 Task: Create a due date automation trigger when advanced on, on the wednesday before a card is due add basic assigned only to member @aryan at 11:00 AM.
Action: Mouse moved to (736, 253)
Screenshot: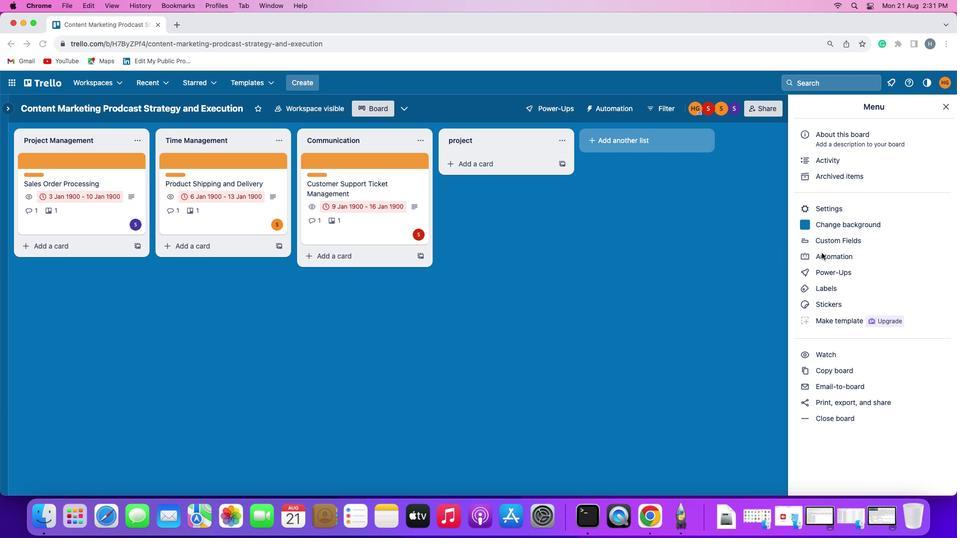 
Action: Mouse pressed left at (736, 253)
Screenshot: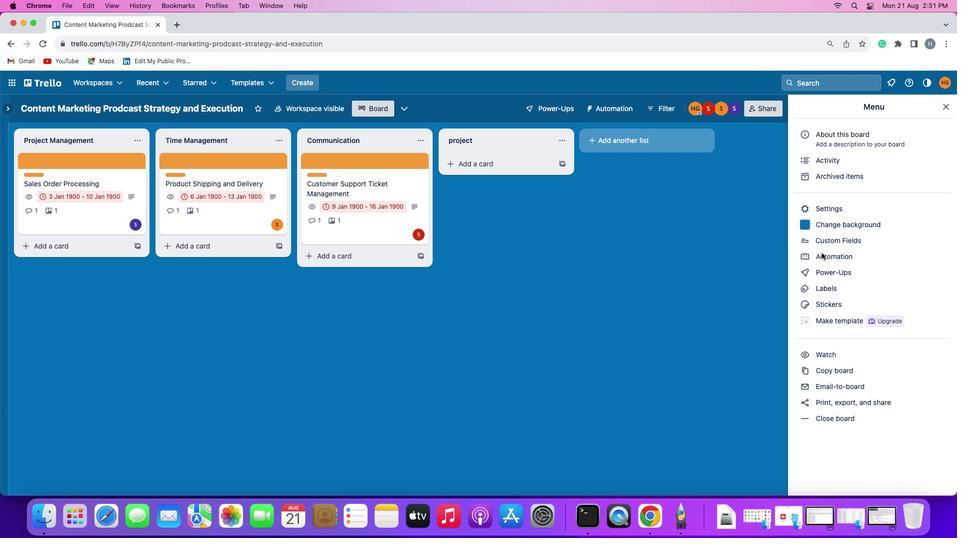 
Action: Mouse pressed left at (736, 253)
Screenshot: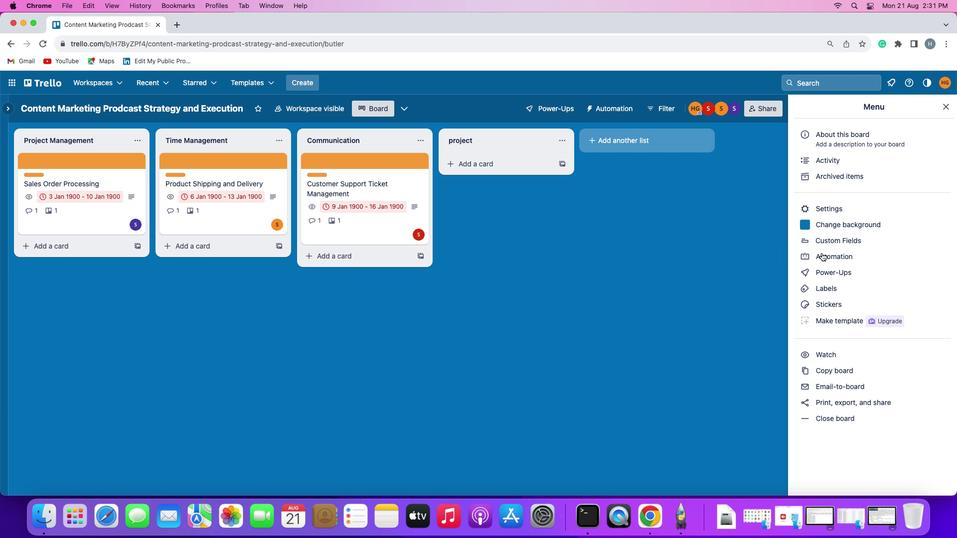 
Action: Mouse moved to (121, 238)
Screenshot: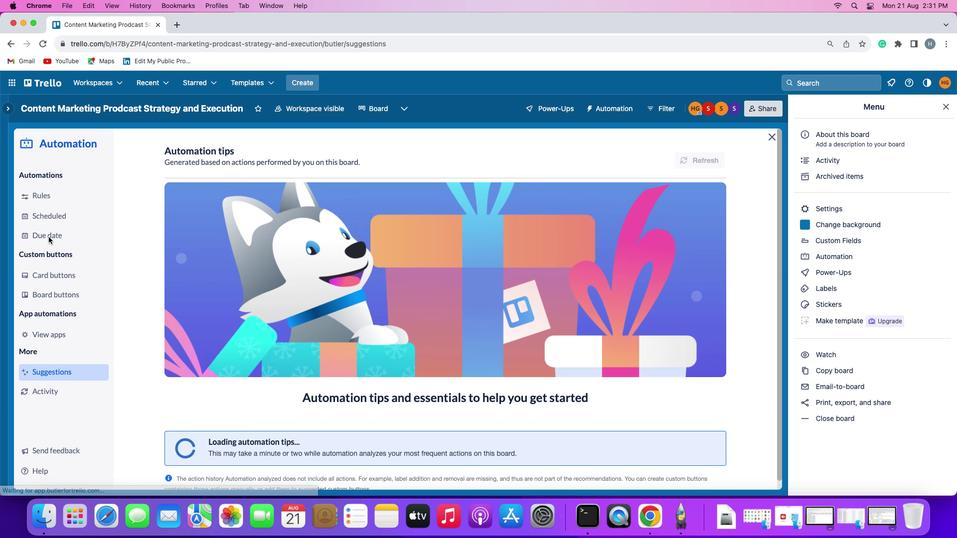 
Action: Mouse pressed left at (121, 238)
Screenshot: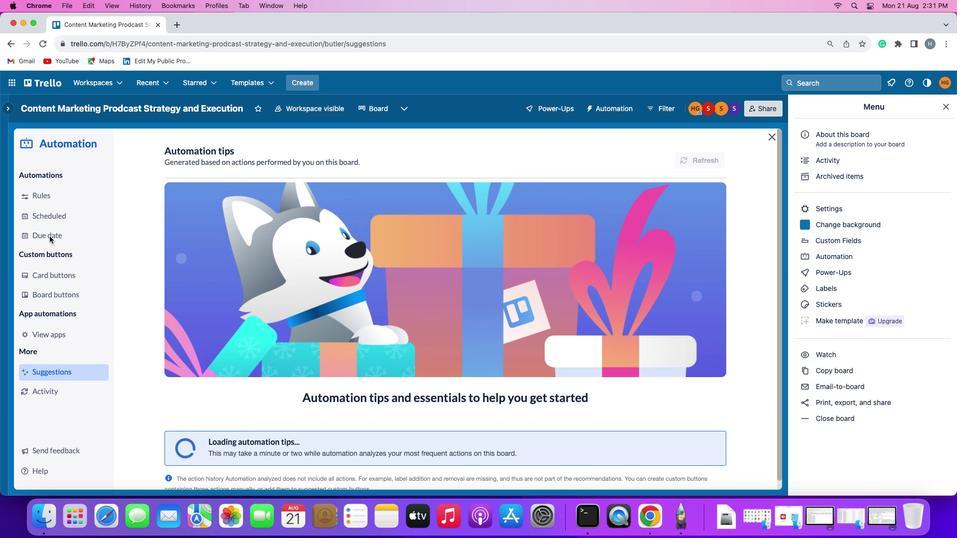 
Action: Mouse moved to (614, 156)
Screenshot: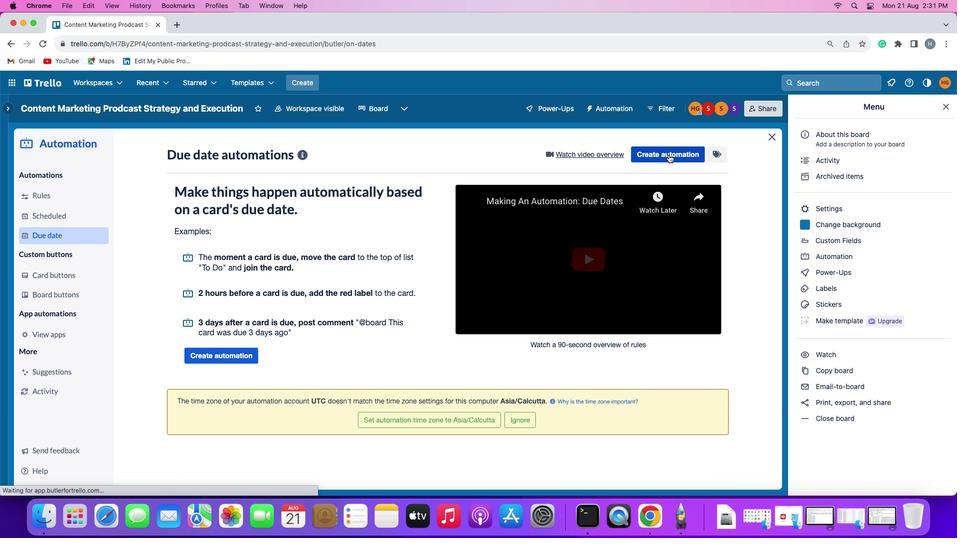 
Action: Mouse pressed left at (614, 156)
Screenshot: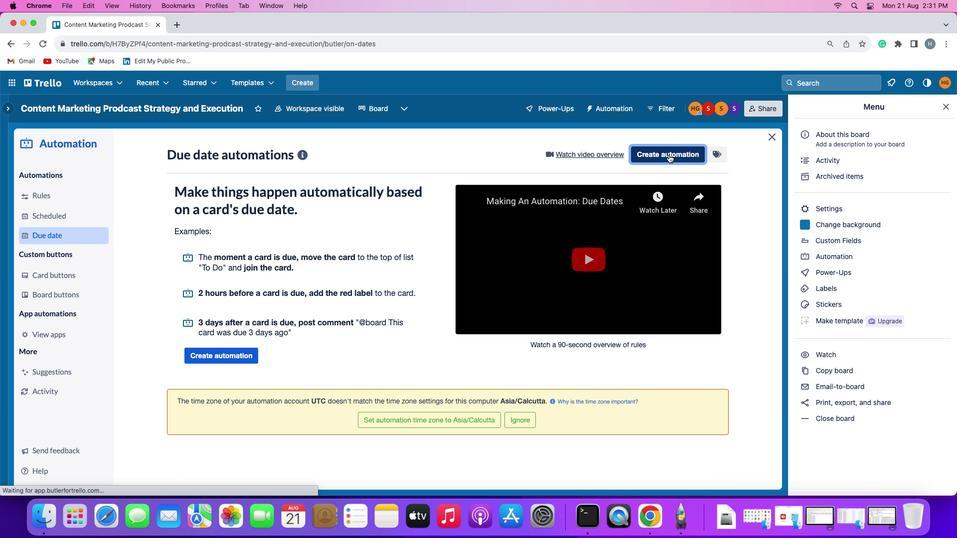 
Action: Mouse moved to (253, 250)
Screenshot: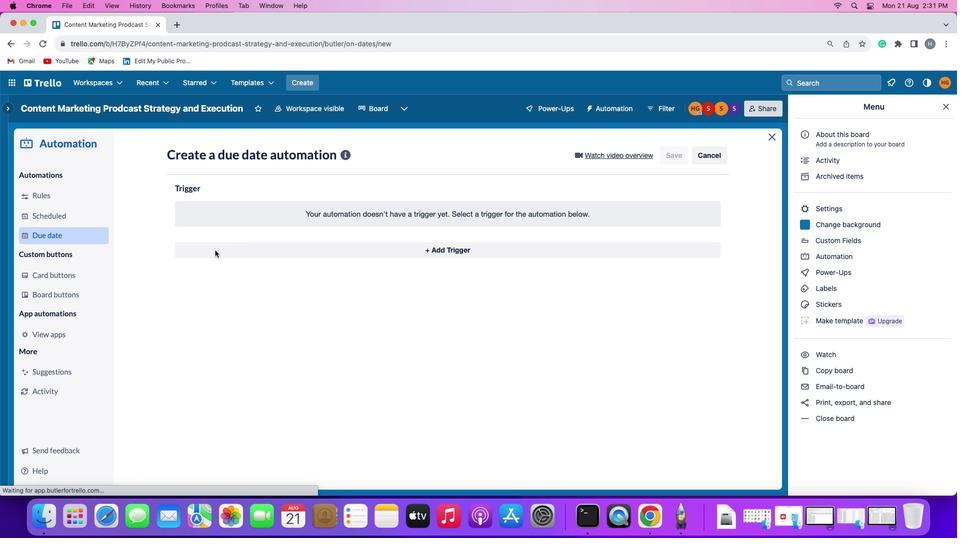 
Action: Mouse pressed left at (253, 250)
Screenshot: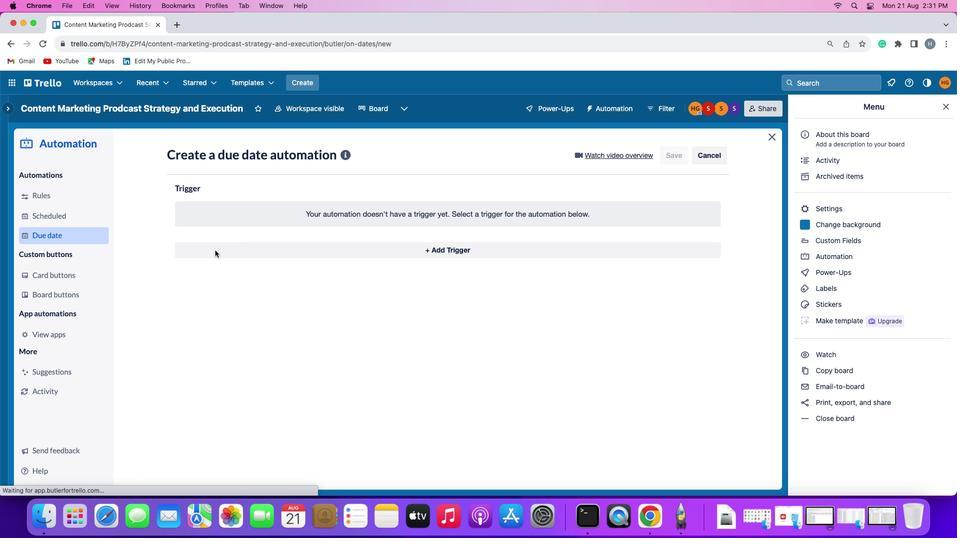 
Action: Mouse moved to (263, 433)
Screenshot: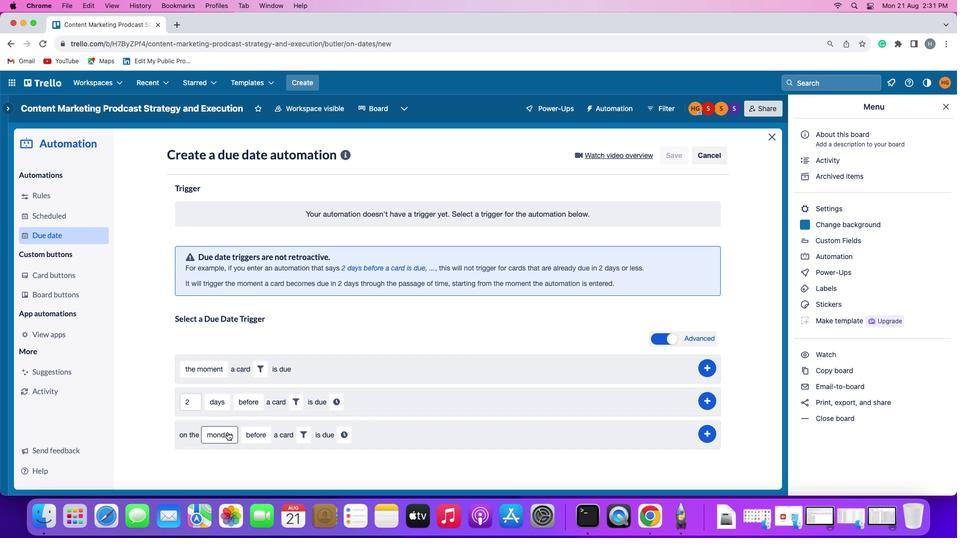 
Action: Mouse pressed left at (263, 433)
Screenshot: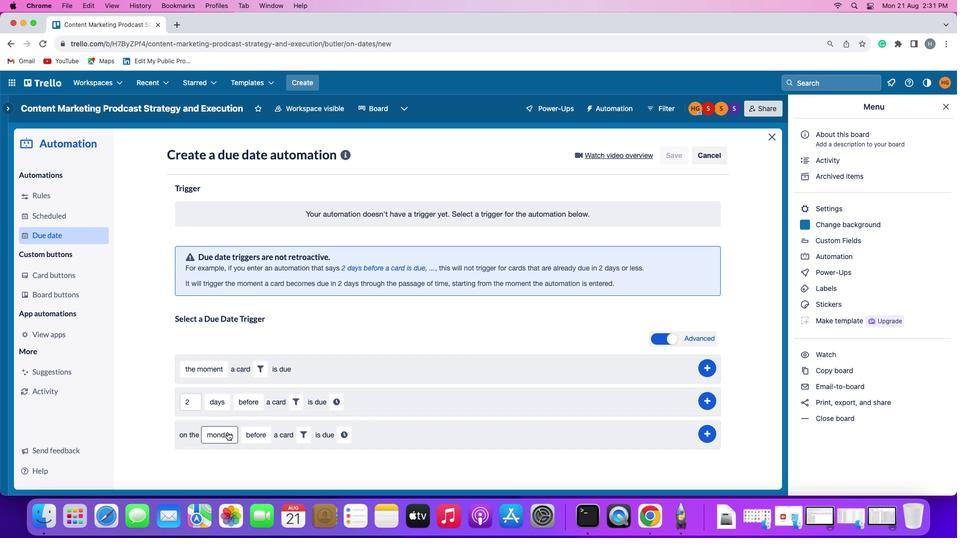 
Action: Mouse moved to (266, 339)
Screenshot: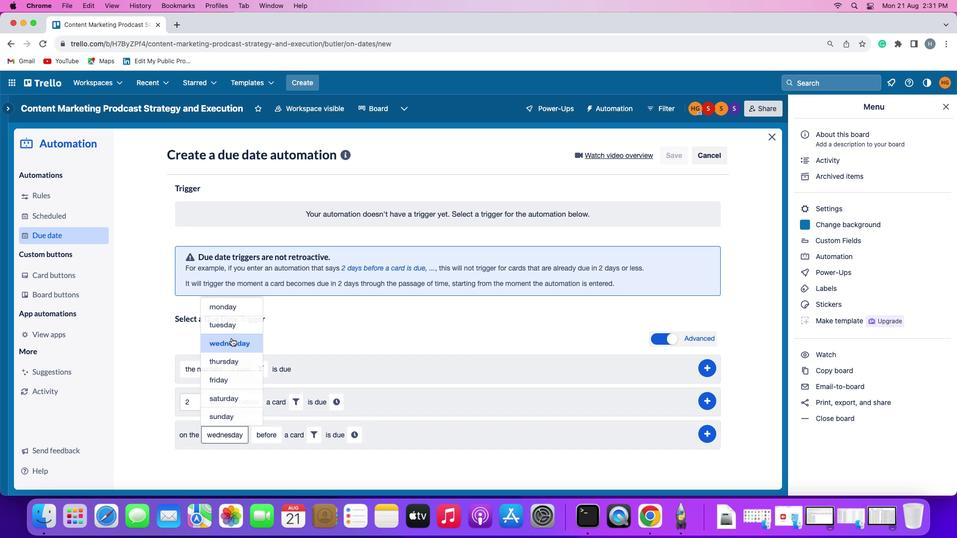 
Action: Mouse pressed left at (266, 339)
Screenshot: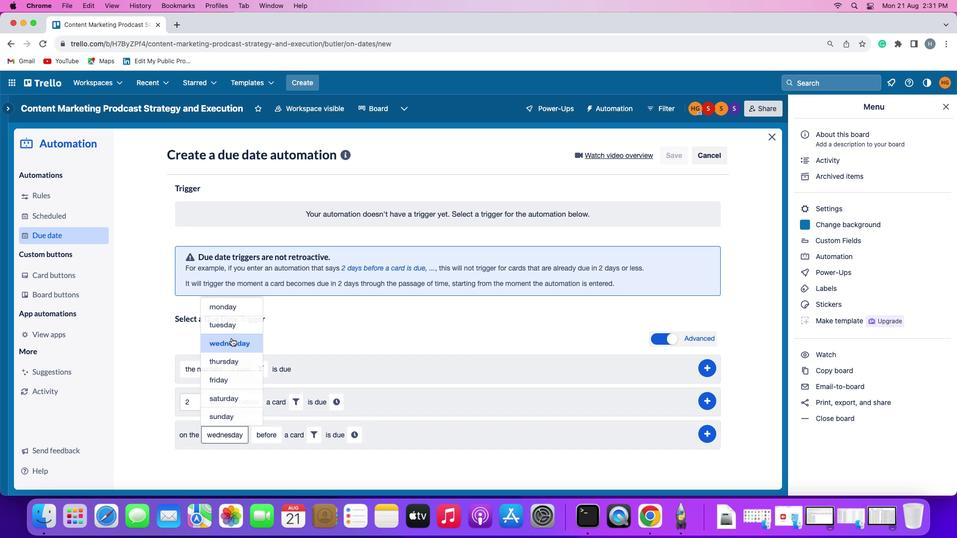 
Action: Mouse moved to (336, 434)
Screenshot: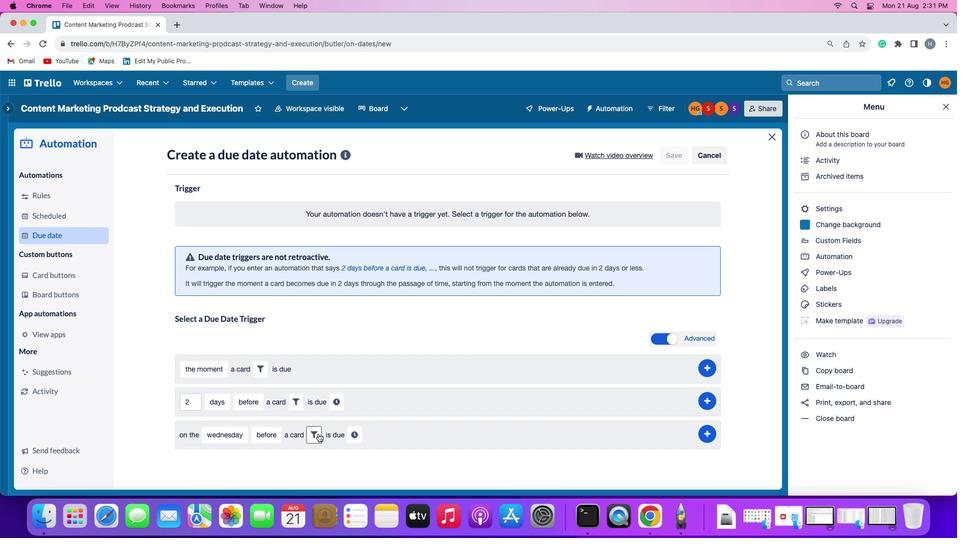 
Action: Mouse pressed left at (336, 434)
Screenshot: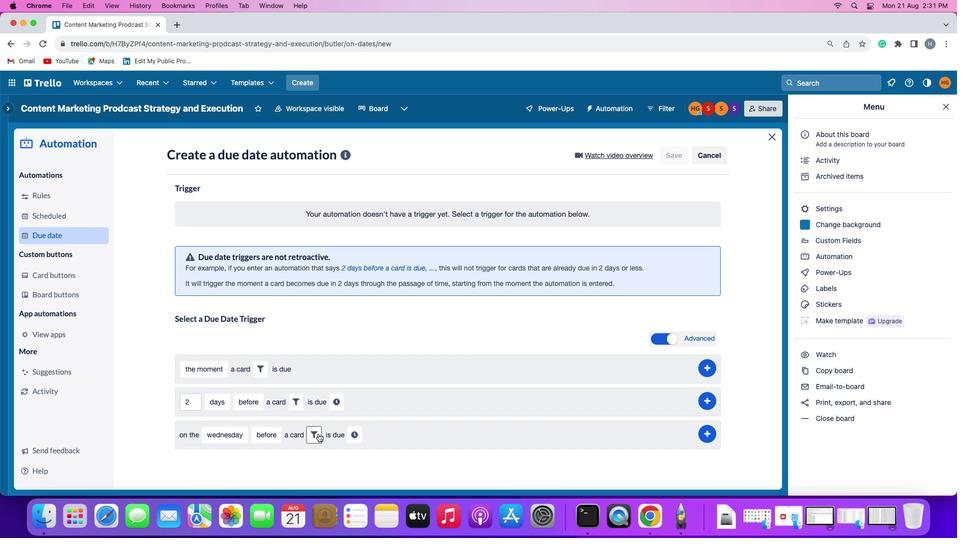 
Action: Mouse moved to (313, 464)
Screenshot: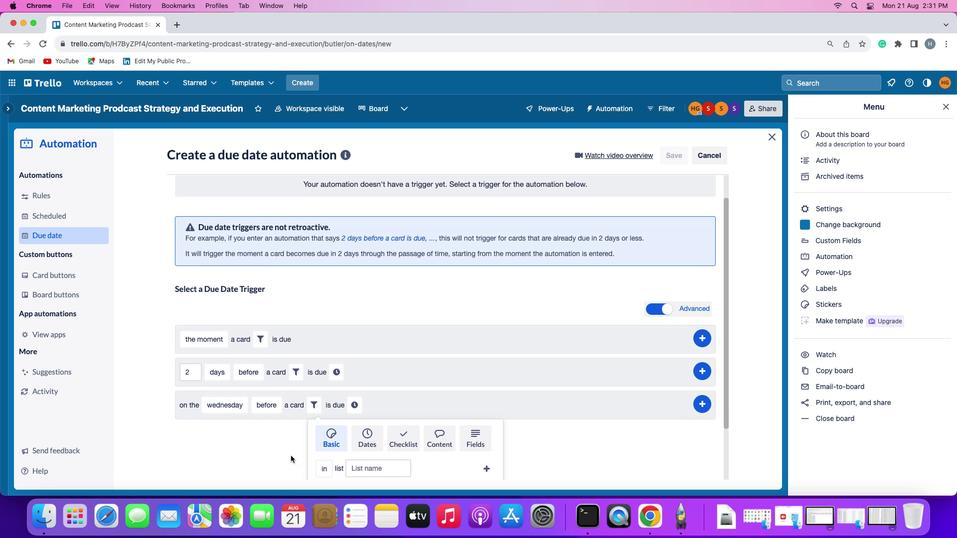 
Action: Mouse scrolled (313, 464) with delta (82, 1)
Screenshot: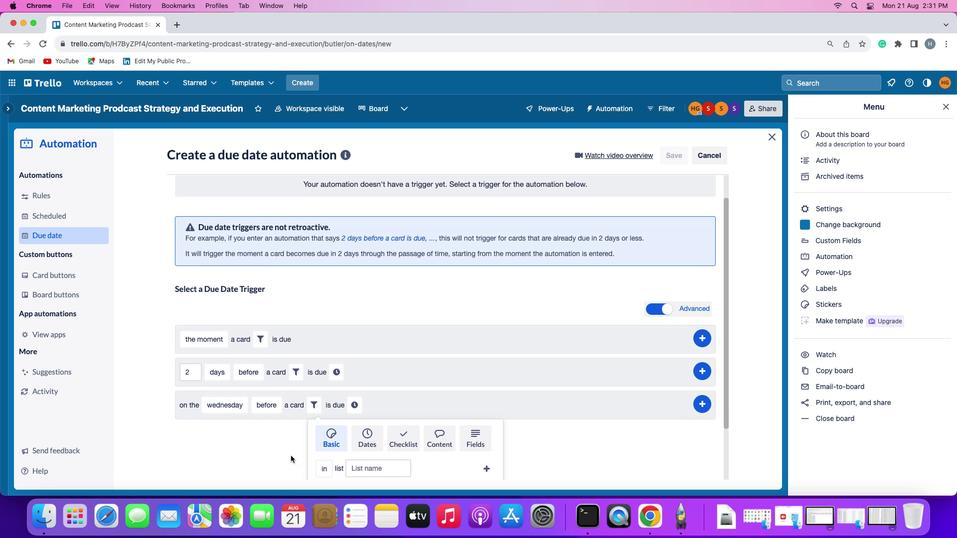 
Action: Mouse moved to (313, 464)
Screenshot: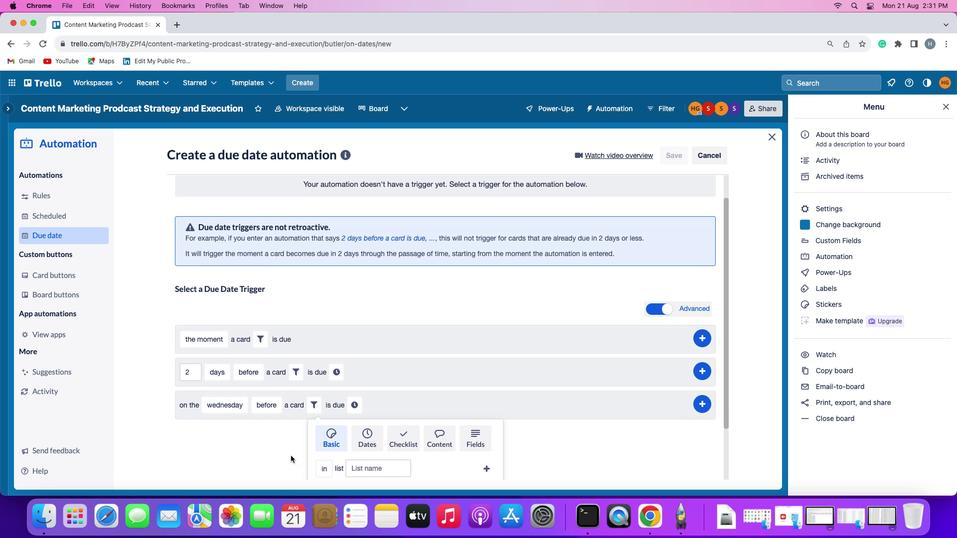 
Action: Mouse scrolled (313, 464) with delta (82, 1)
Screenshot: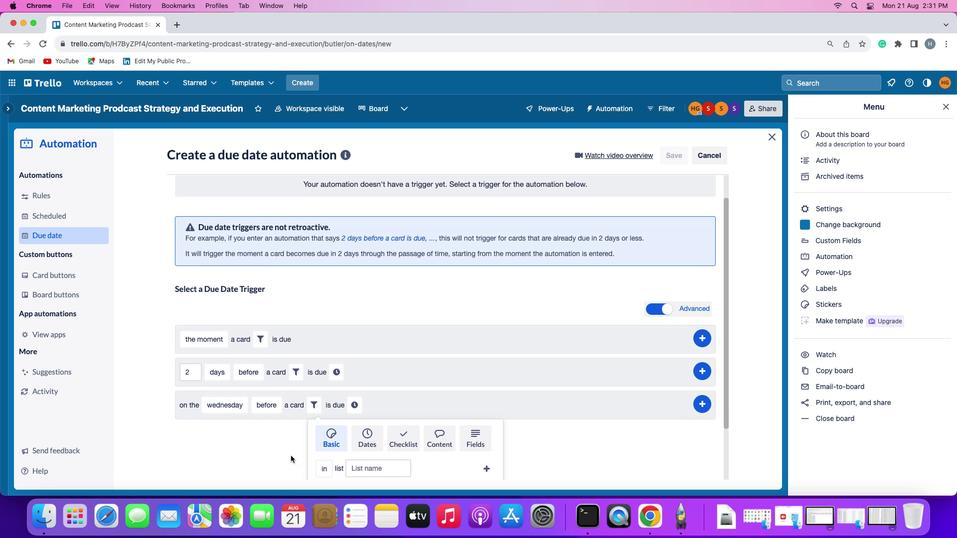 
Action: Mouse moved to (313, 463)
Screenshot: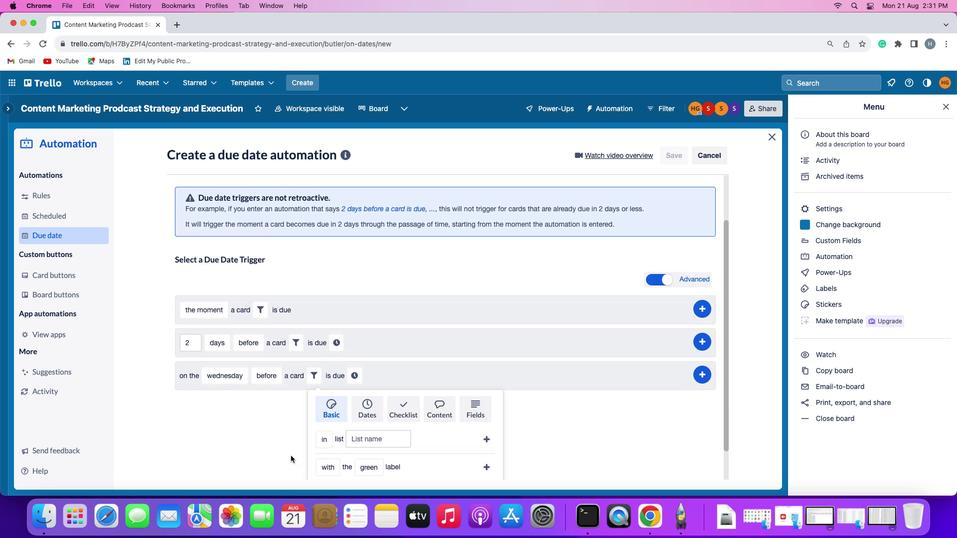 
Action: Mouse scrolled (313, 463) with delta (82, 0)
Screenshot: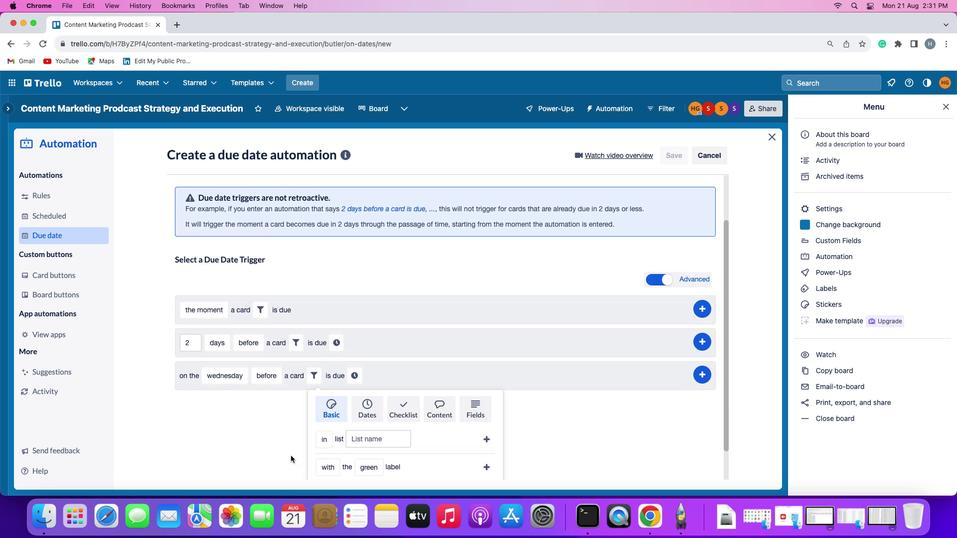 
Action: Mouse moved to (313, 460)
Screenshot: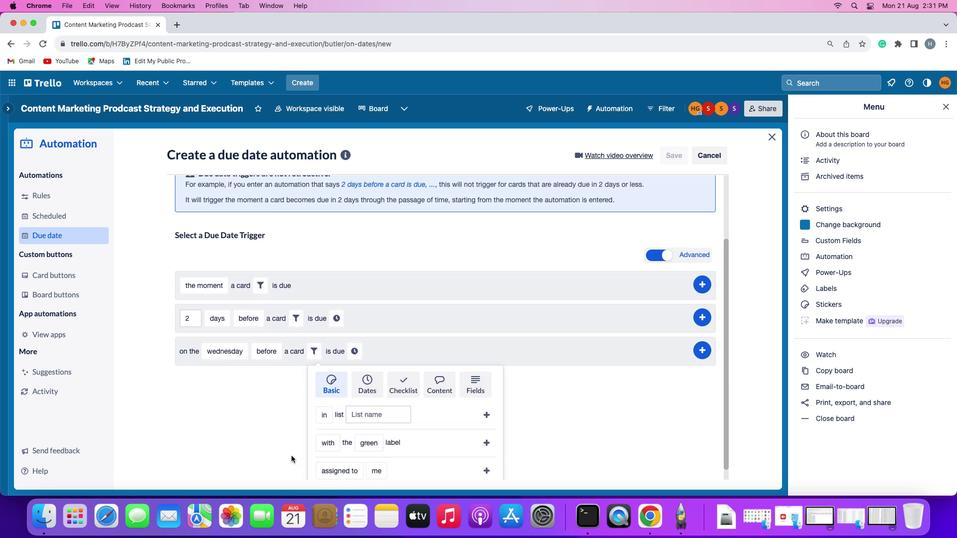 
Action: Mouse scrolled (313, 460) with delta (82, 0)
Screenshot: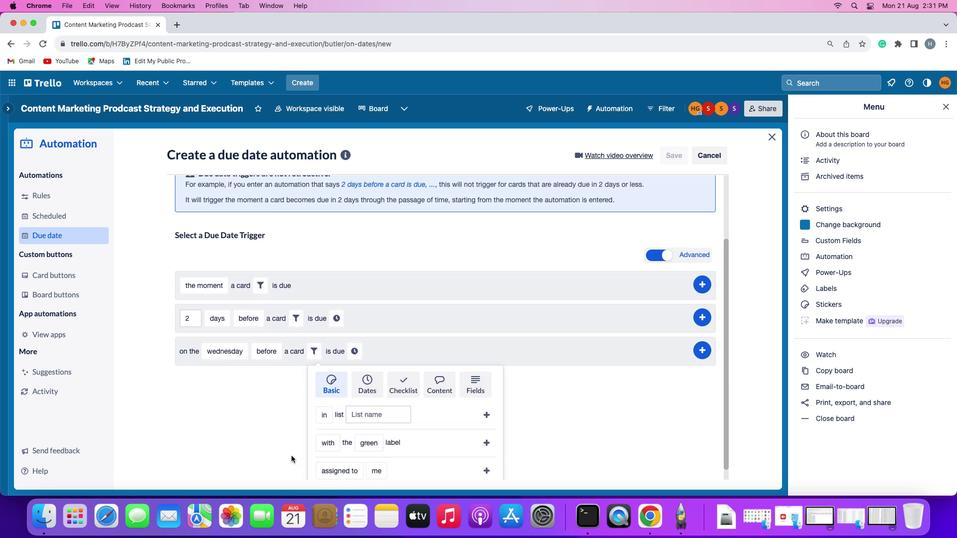 
Action: Mouse moved to (313, 457)
Screenshot: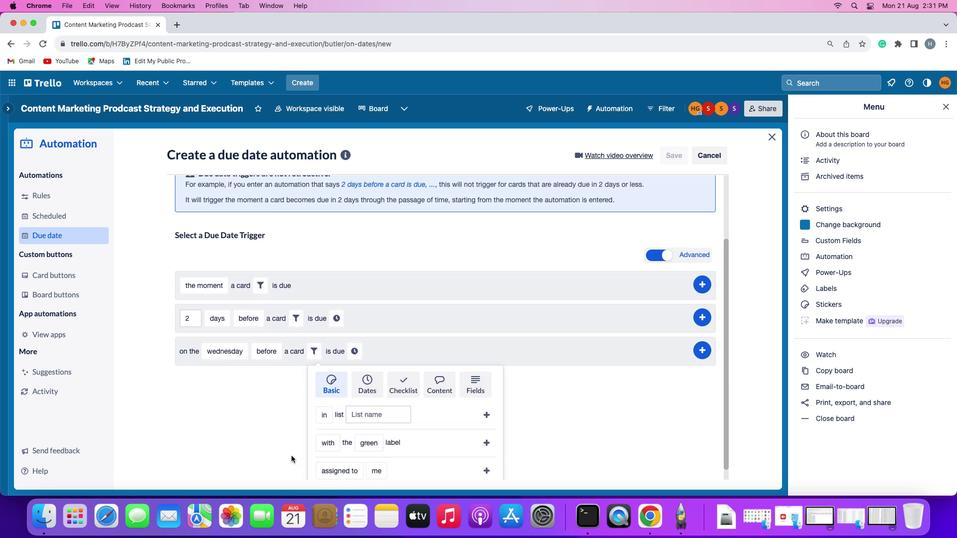 
Action: Mouse scrolled (313, 457) with delta (82, 0)
Screenshot: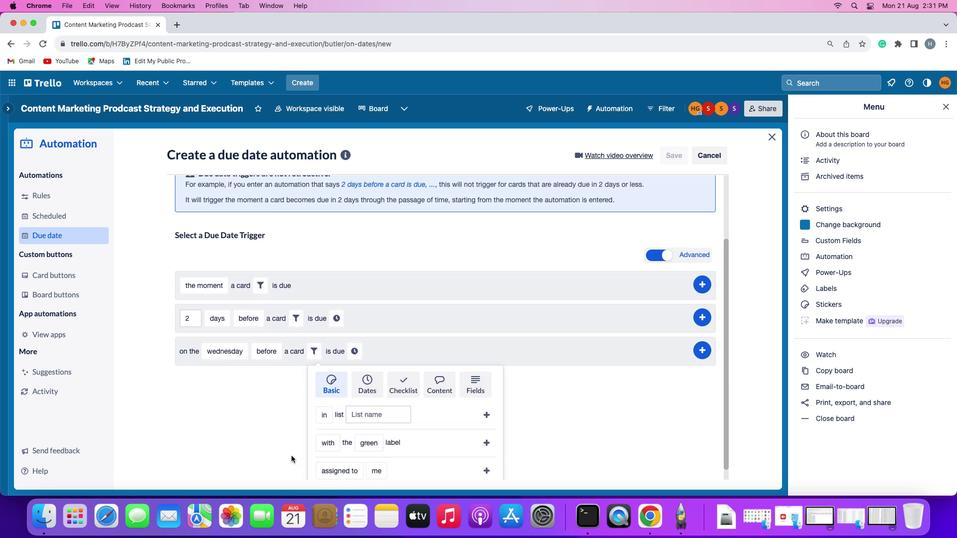 
Action: Mouse moved to (314, 455)
Screenshot: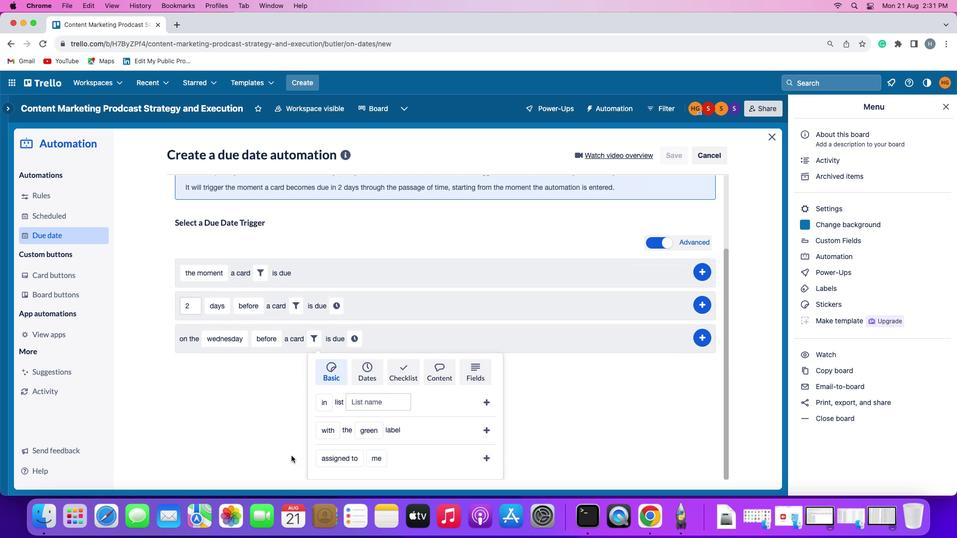 
Action: Mouse scrolled (314, 455) with delta (82, 1)
Screenshot: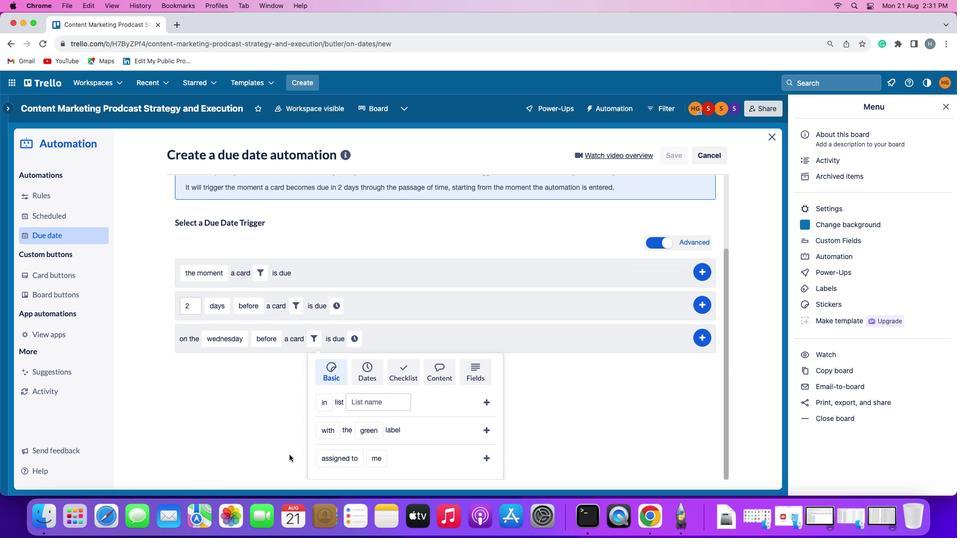 
Action: Mouse scrolled (314, 455) with delta (82, 1)
Screenshot: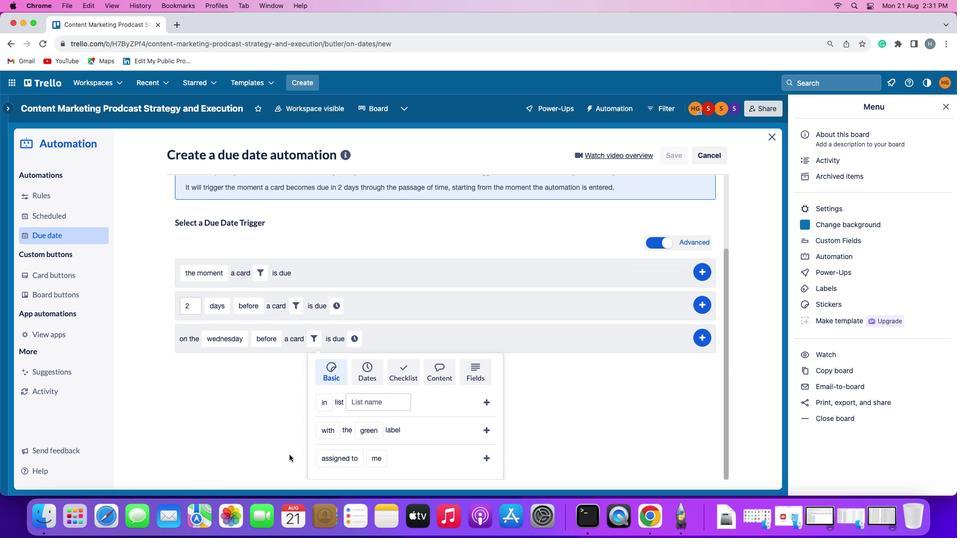 
Action: Mouse scrolled (314, 455) with delta (82, 0)
Screenshot: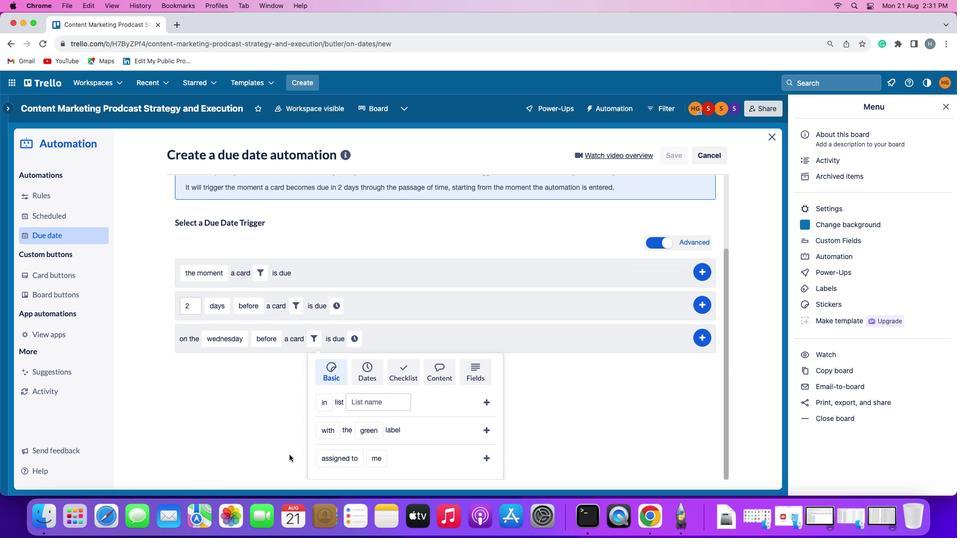 
Action: Mouse scrolled (314, 455) with delta (82, 0)
Screenshot: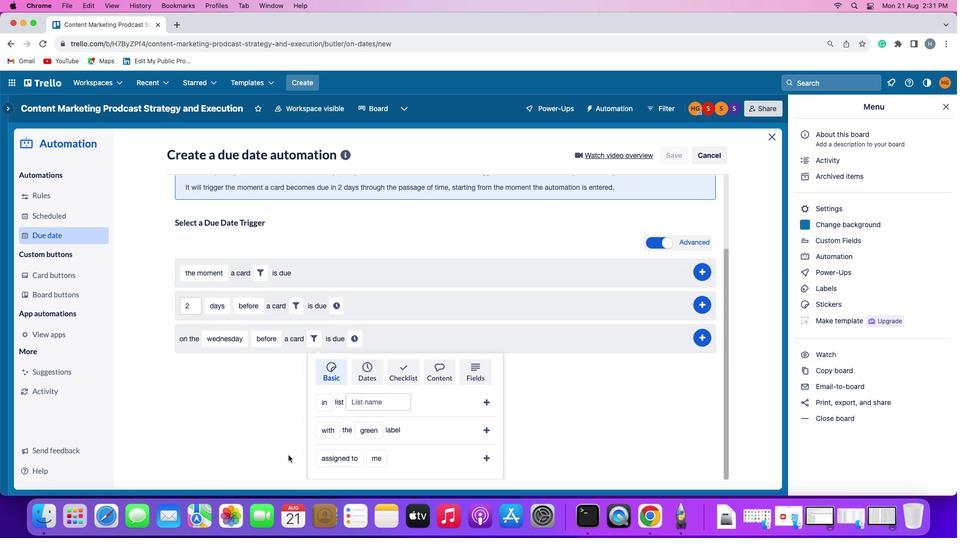 
Action: Mouse moved to (355, 458)
Screenshot: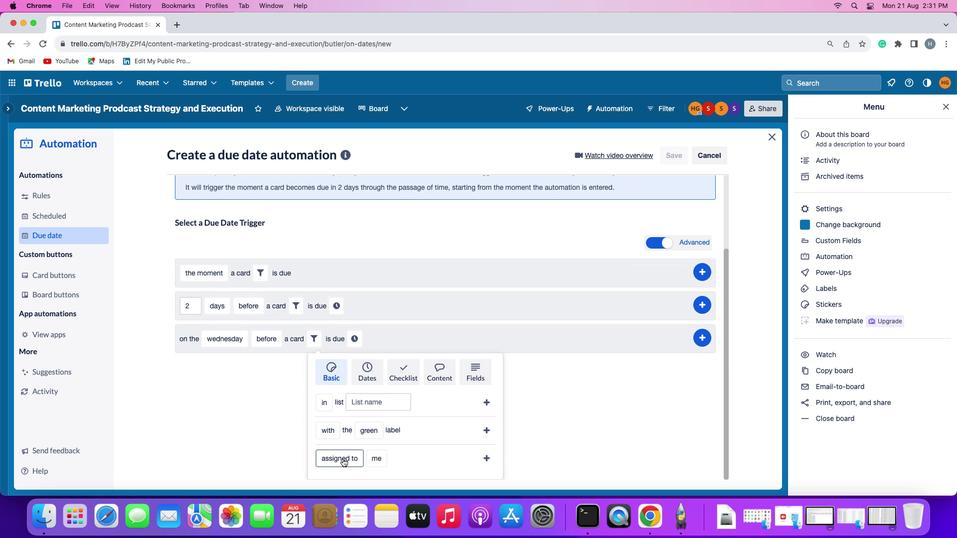 
Action: Mouse pressed left at (355, 458)
Screenshot: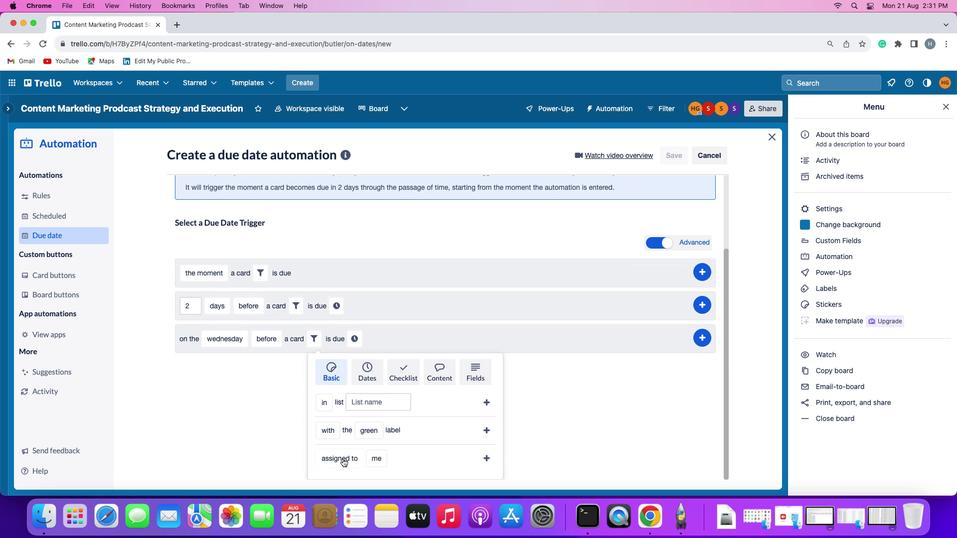 
Action: Mouse moved to (361, 421)
Screenshot: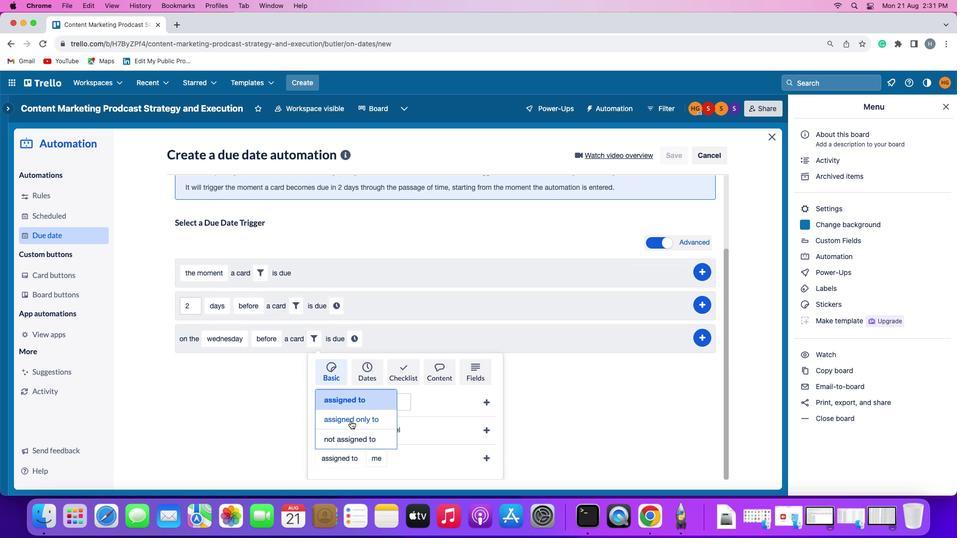 
Action: Mouse pressed left at (361, 421)
Screenshot: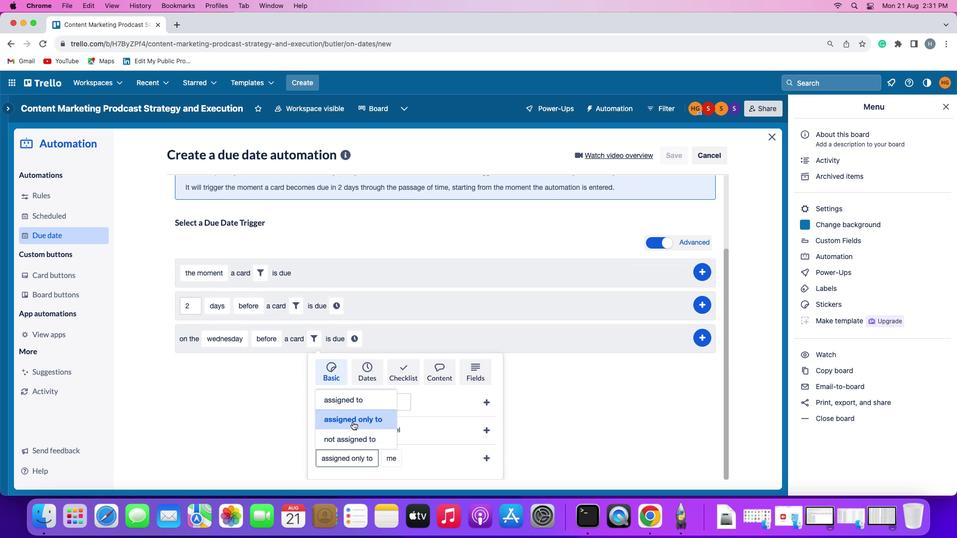 
Action: Mouse moved to (394, 451)
Screenshot: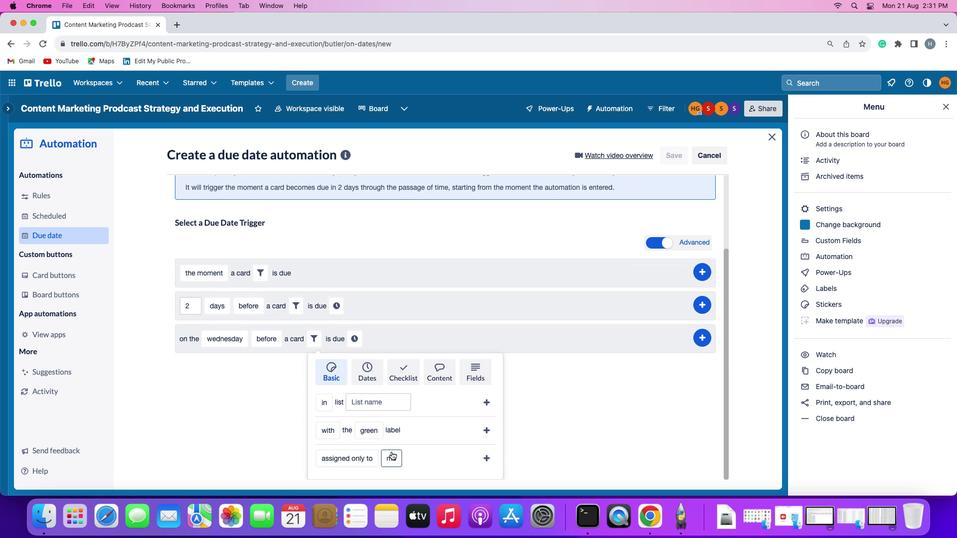 
Action: Mouse pressed left at (394, 451)
Screenshot: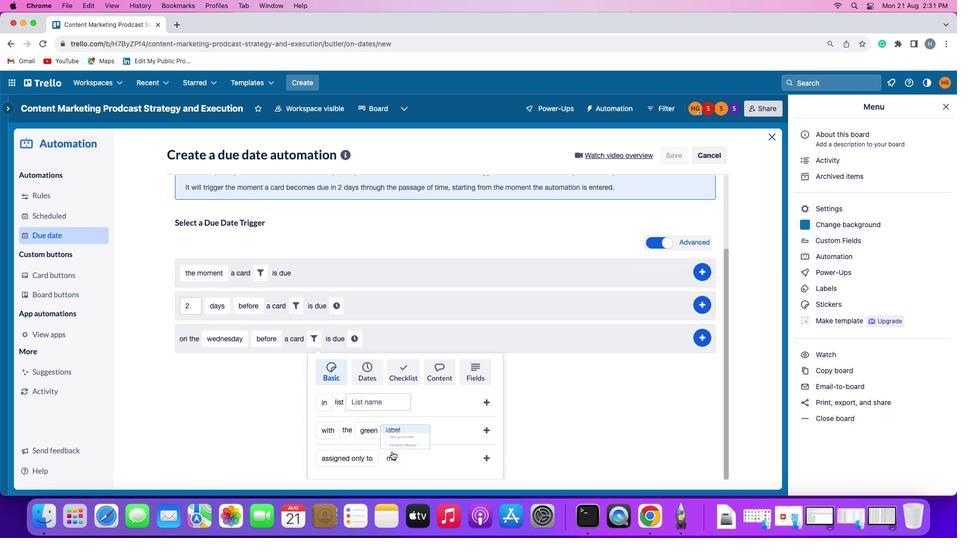 
Action: Mouse moved to (399, 439)
Screenshot: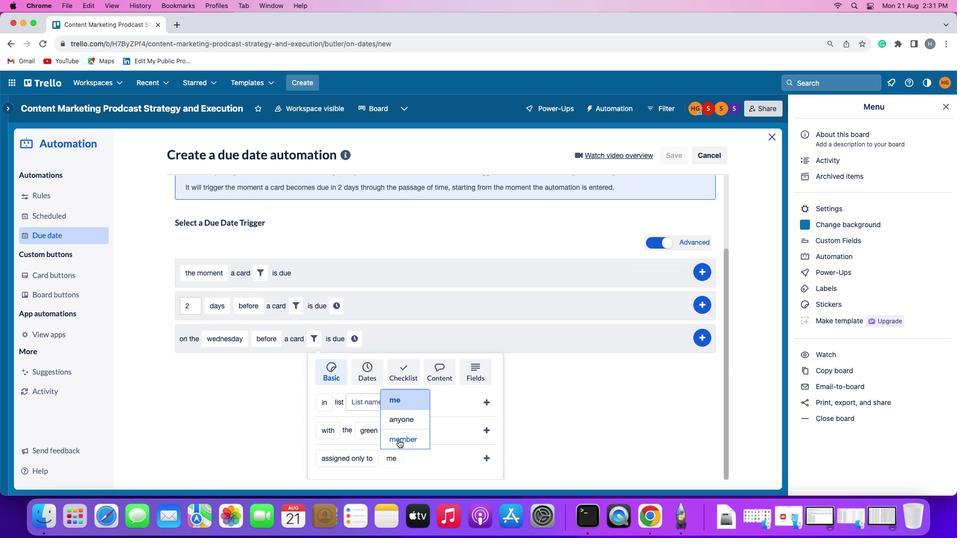 
Action: Mouse pressed left at (399, 439)
Screenshot: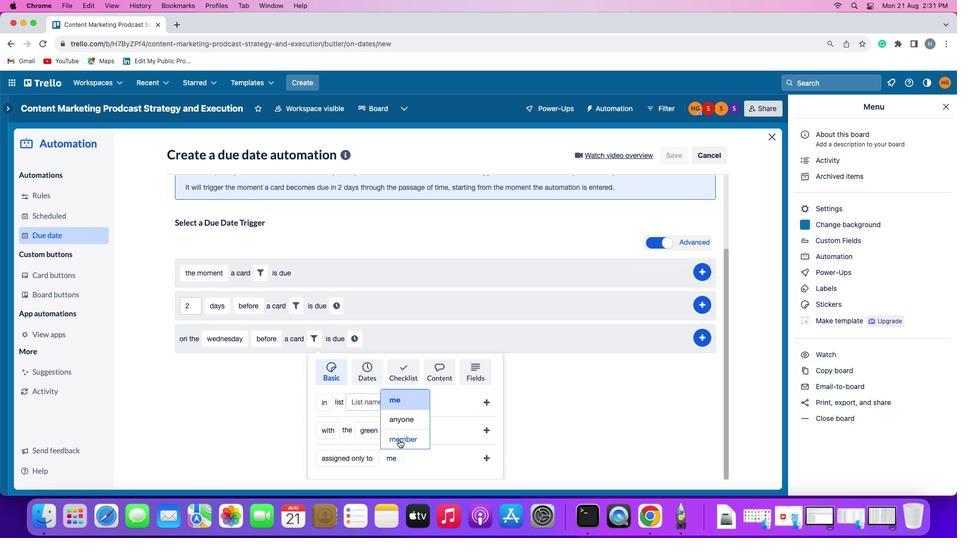 
Action: Mouse moved to (434, 459)
Screenshot: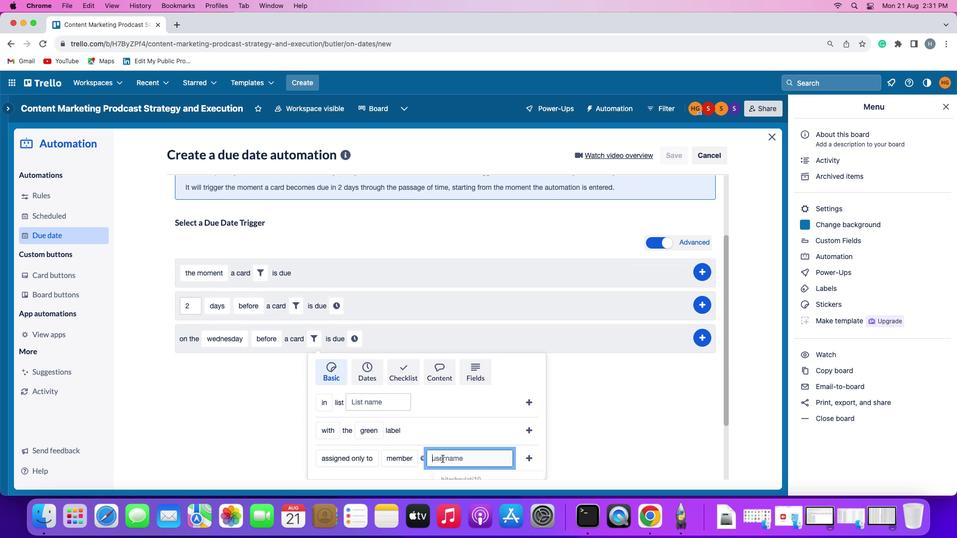 
Action: Mouse pressed left at (434, 459)
Screenshot: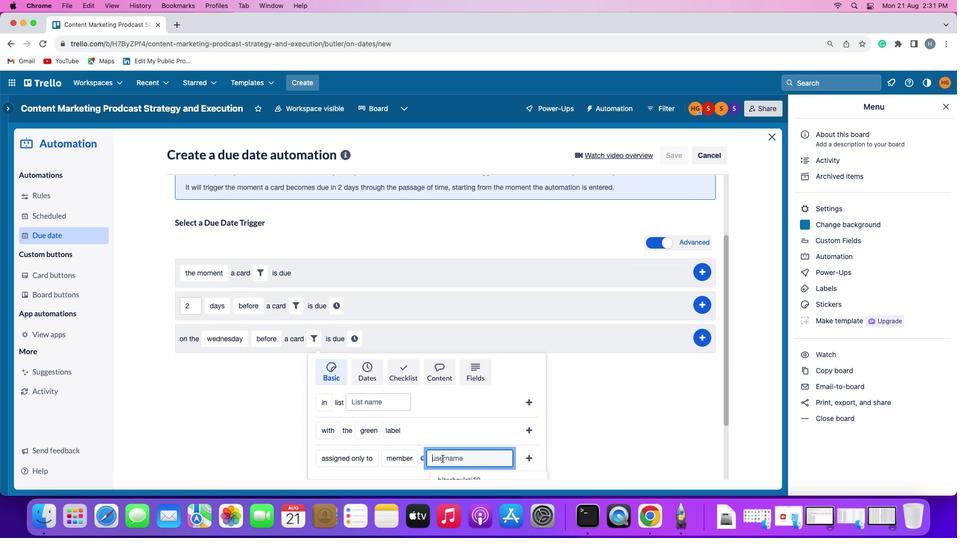 
Action: Key pressed 'a''r''y''a''n'
Screenshot: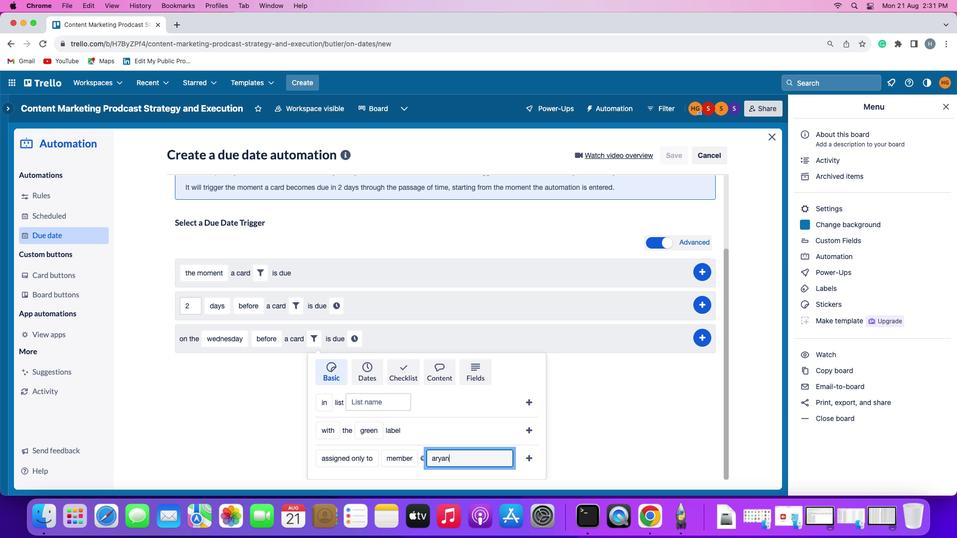
Action: Mouse moved to (505, 459)
Screenshot: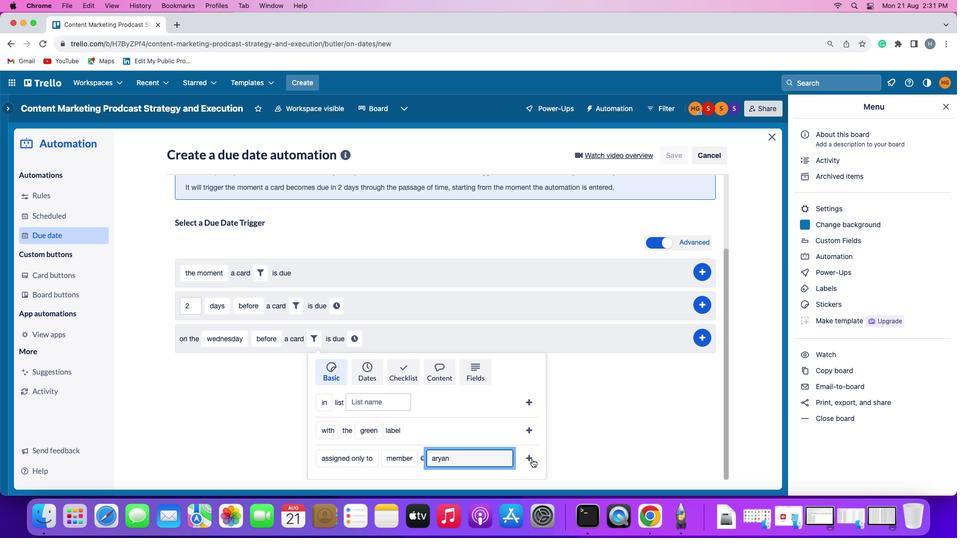 
Action: Mouse pressed left at (505, 459)
Screenshot: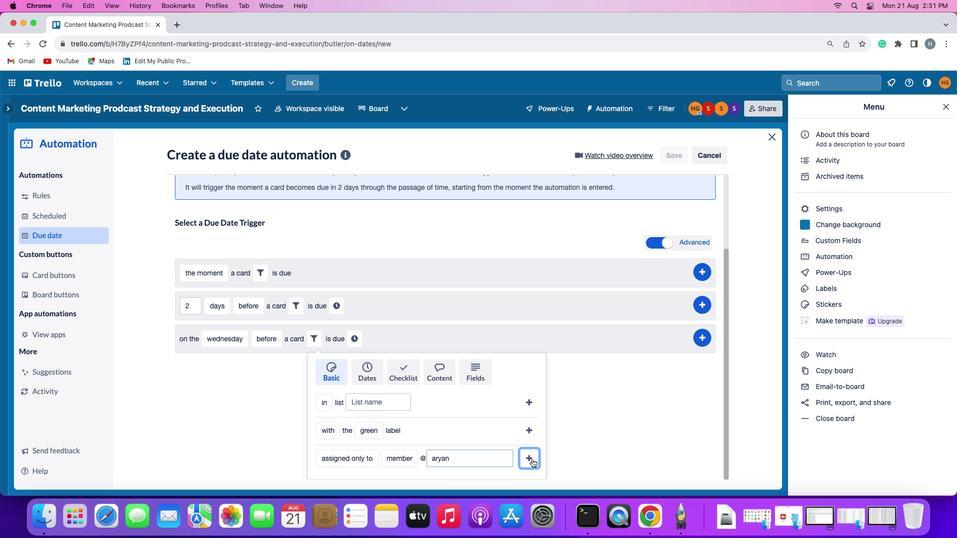 
Action: Mouse moved to (466, 437)
Screenshot: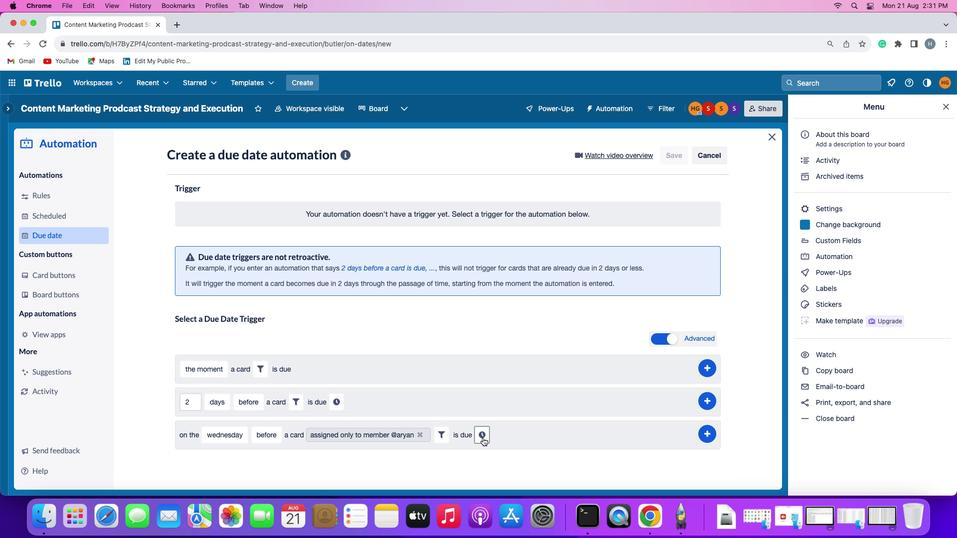 
Action: Mouse pressed left at (466, 437)
Screenshot: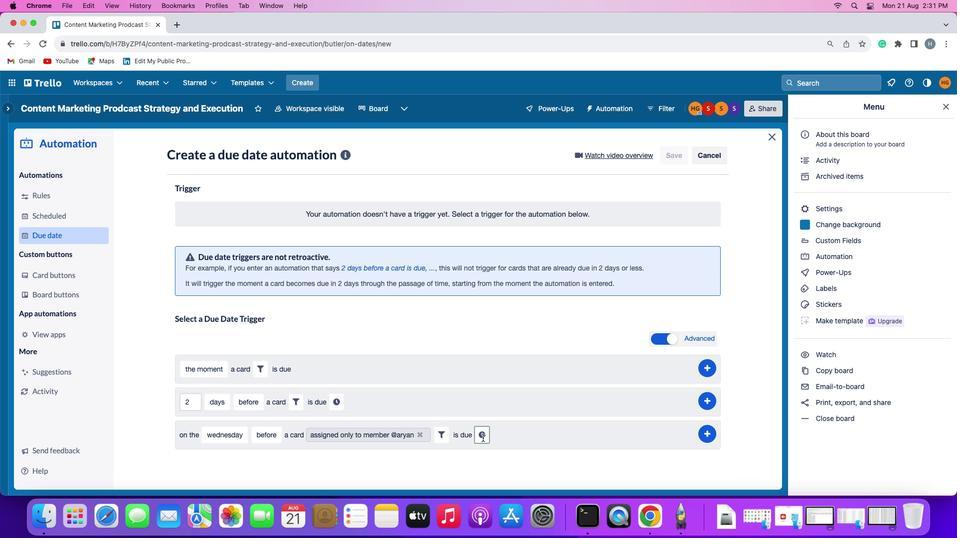 
Action: Mouse moved to (487, 438)
Screenshot: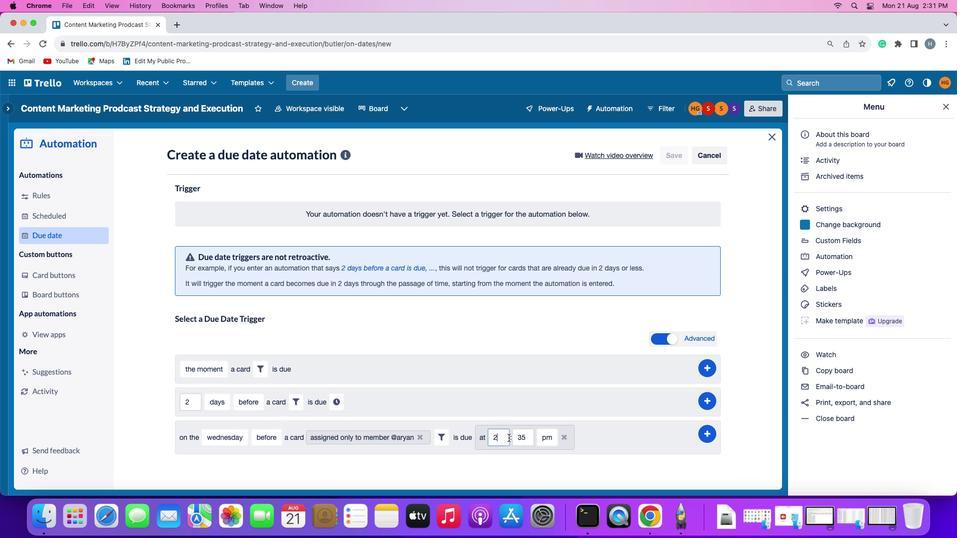 
Action: Mouse pressed left at (487, 438)
Screenshot: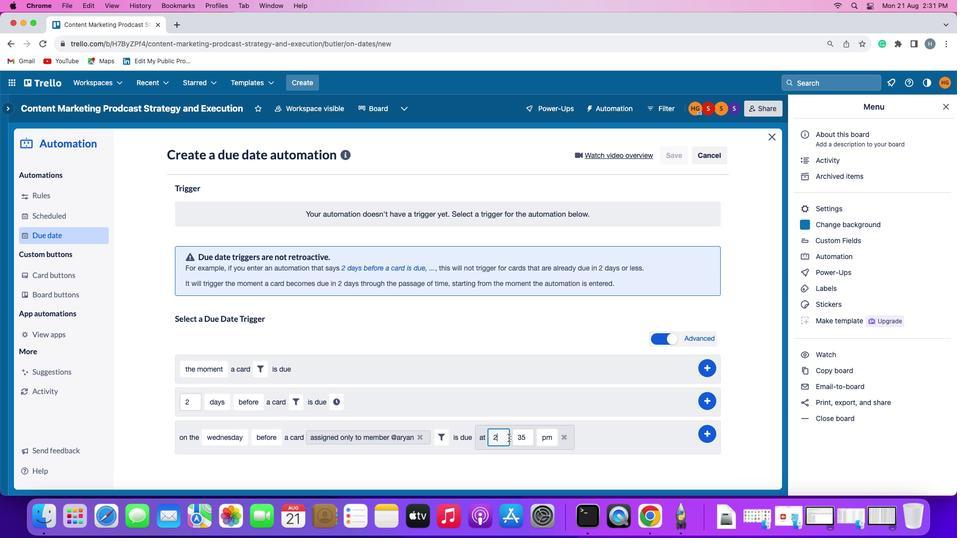 
Action: Key pressed Key.backspace'1''1'
Screenshot: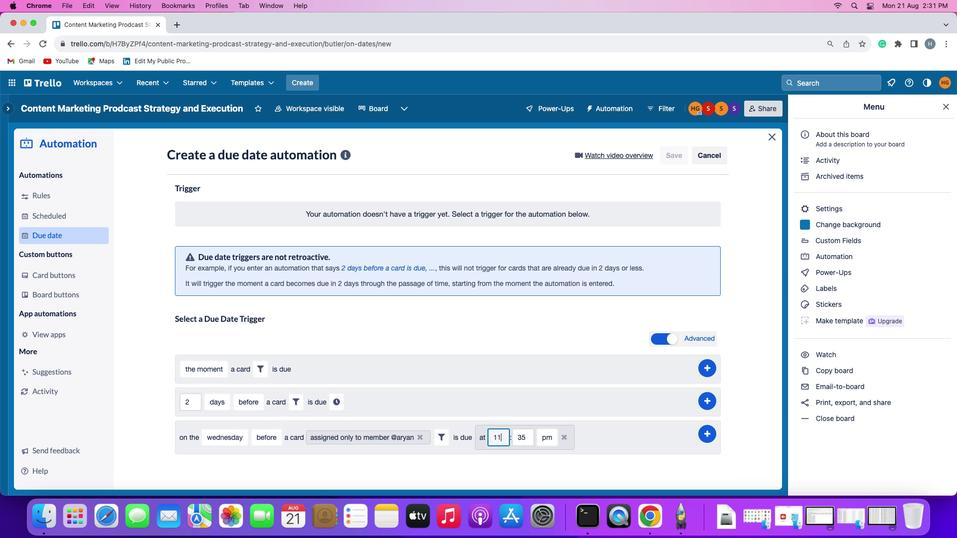 
Action: Mouse moved to (501, 436)
Screenshot: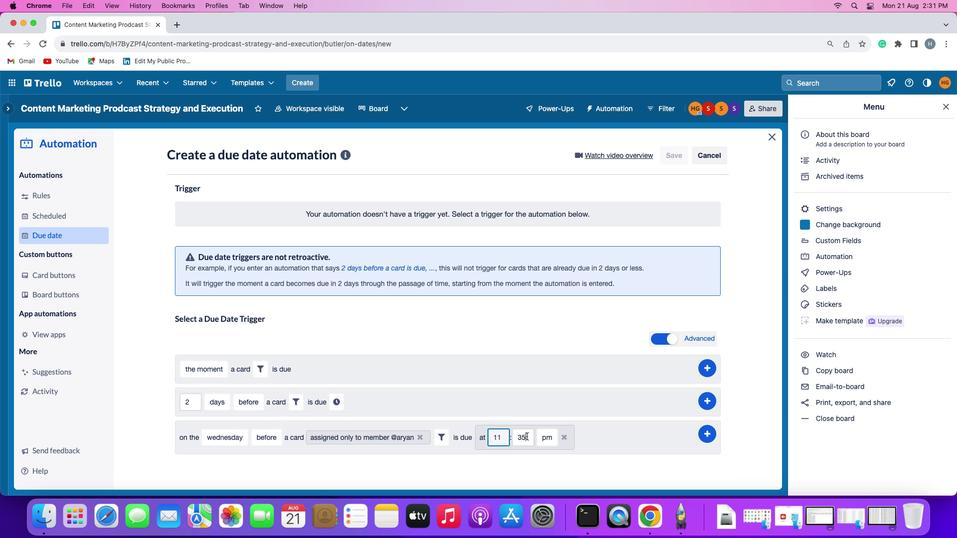 
Action: Mouse pressed left at (501, 436)
Screenshot: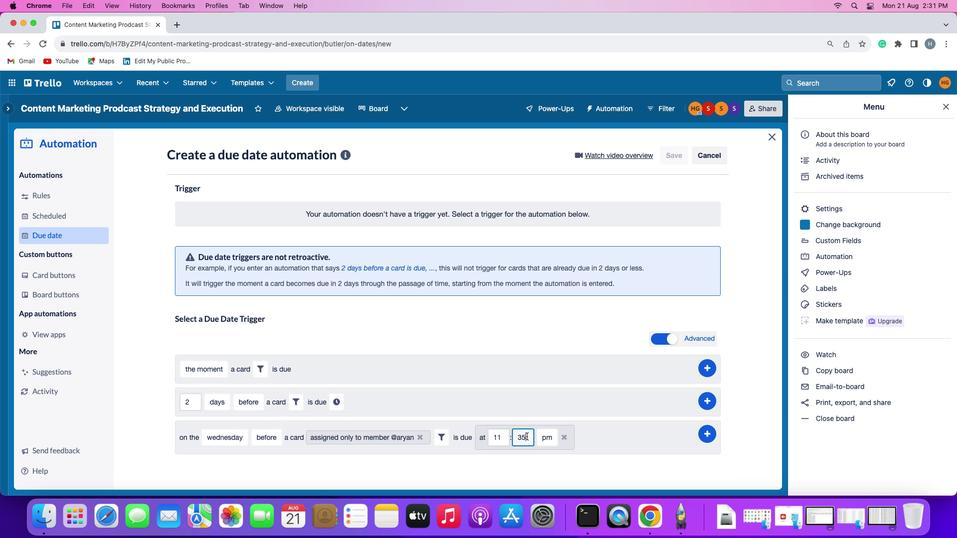 
Action: Mouse moved to (501, 436)
Screenshot: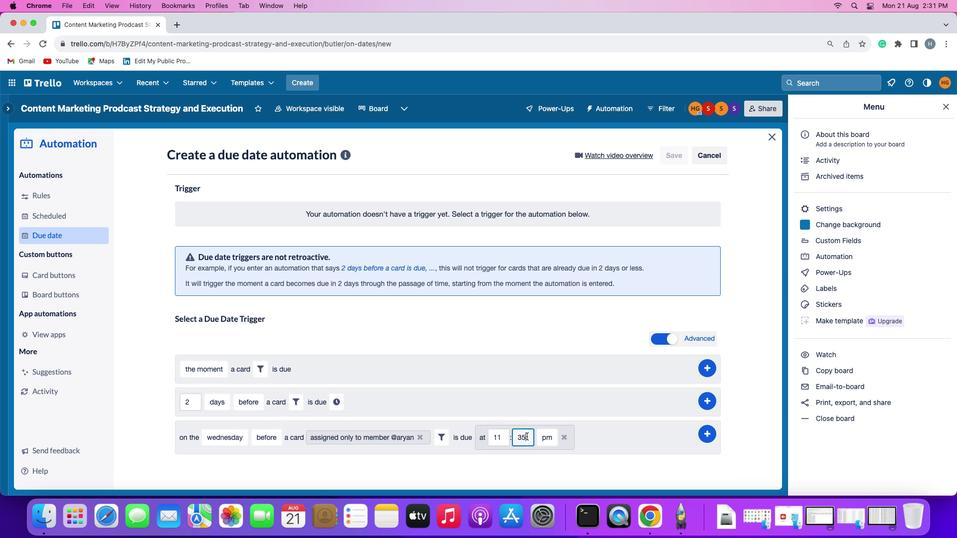 
Action: Key pressed Key.backspaceKey.backspace'0''0'
Screenshot: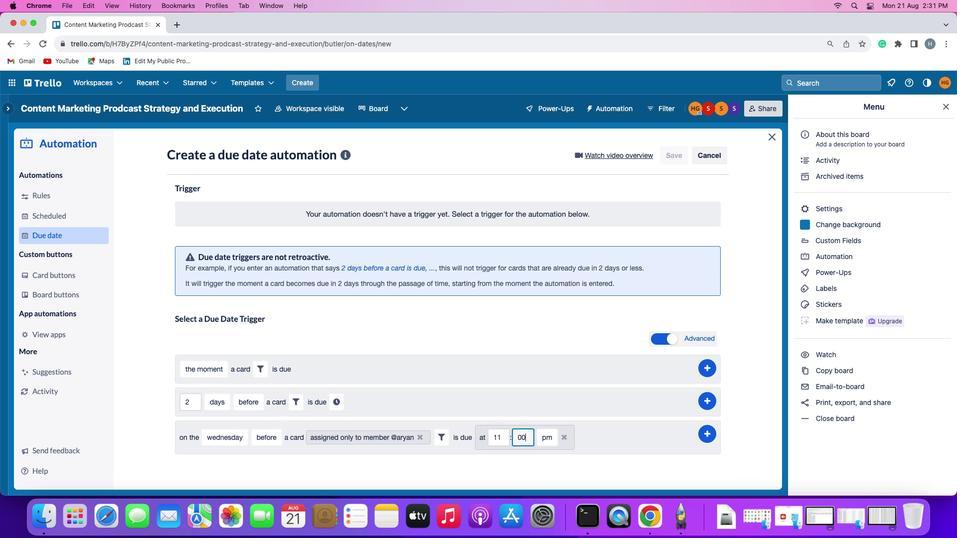 
Action: Mouse moved to (517, 435)
Screenshot: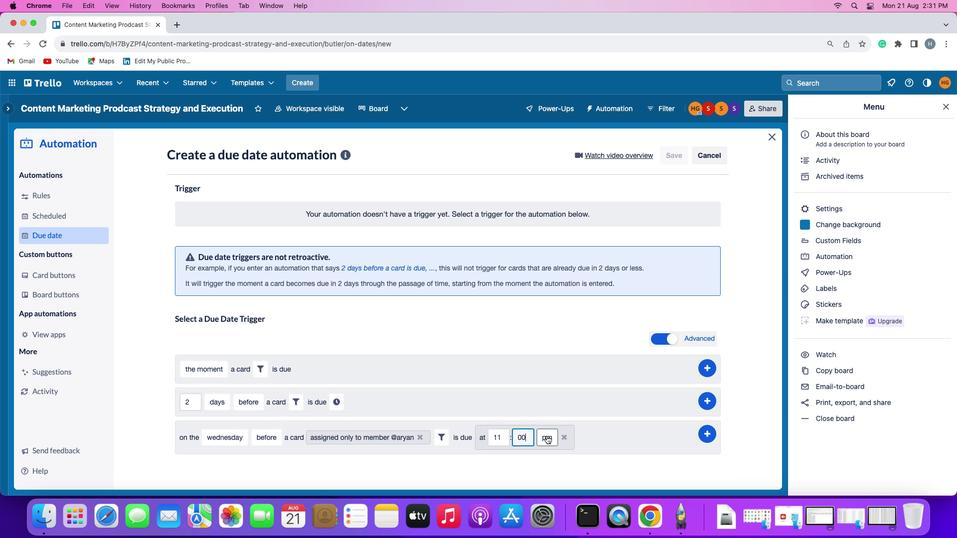 
Action: Mouse pressed left at (517, 435)
Screenshot: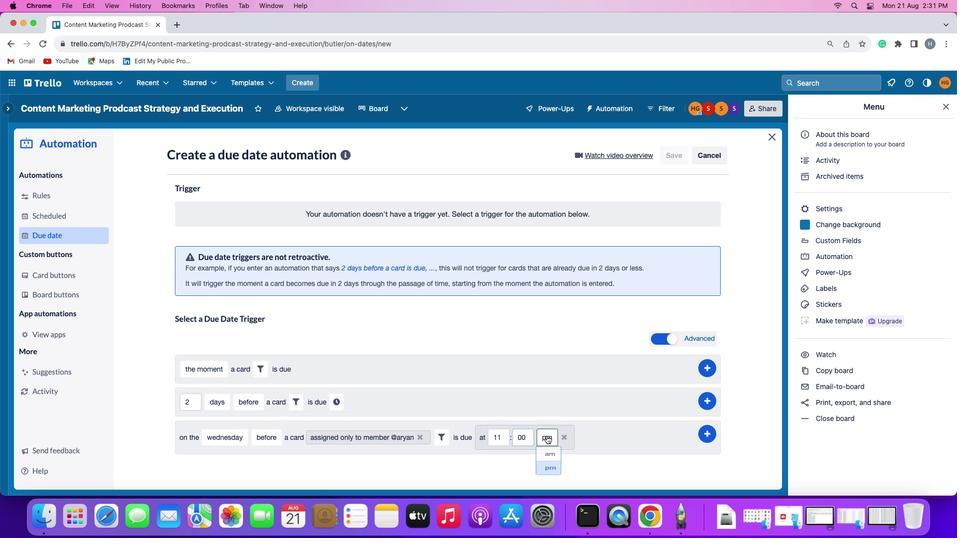 
Action: Mouse moved to (517, 452)
Screenshot: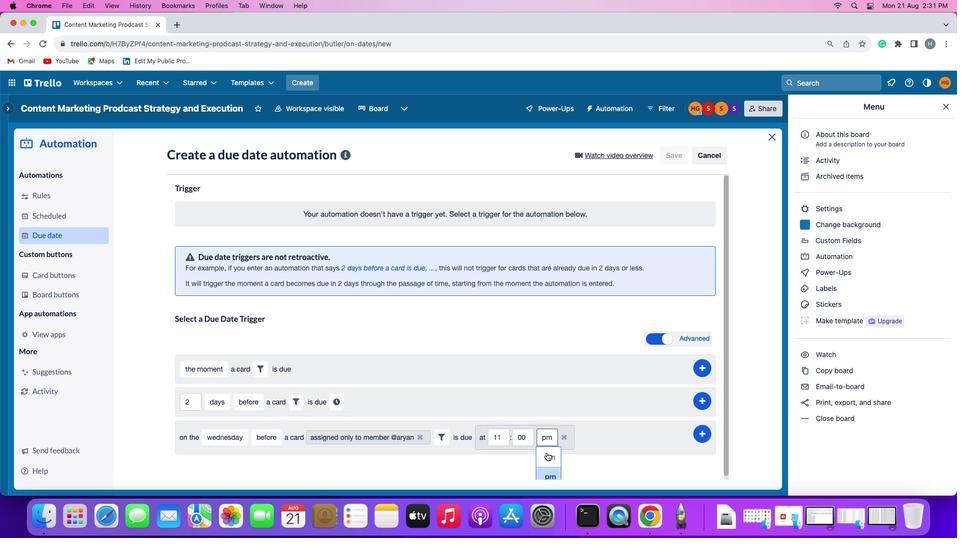 
Action: Mouse pressed left at (517, 452)
Screenshot: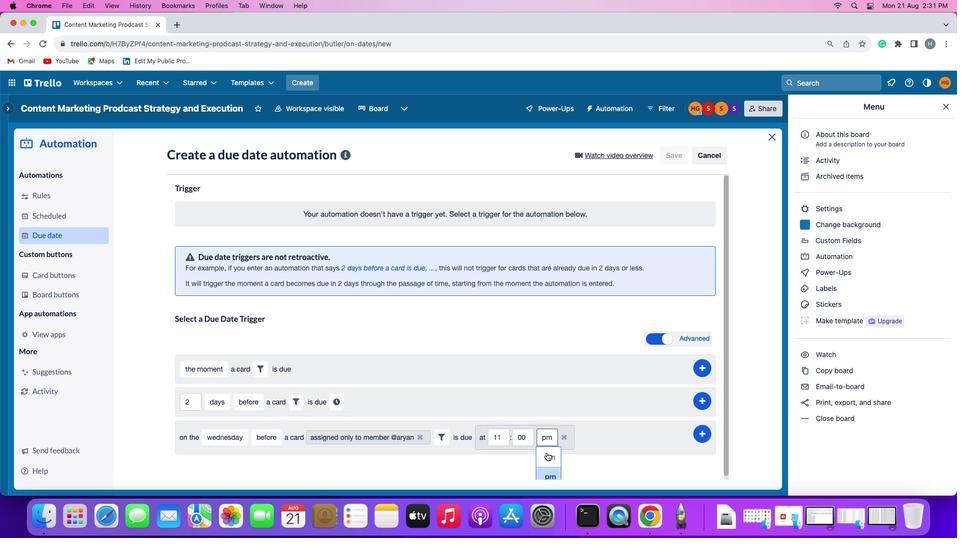 
Action: Mouse moved to (645, 434)
Screenshot: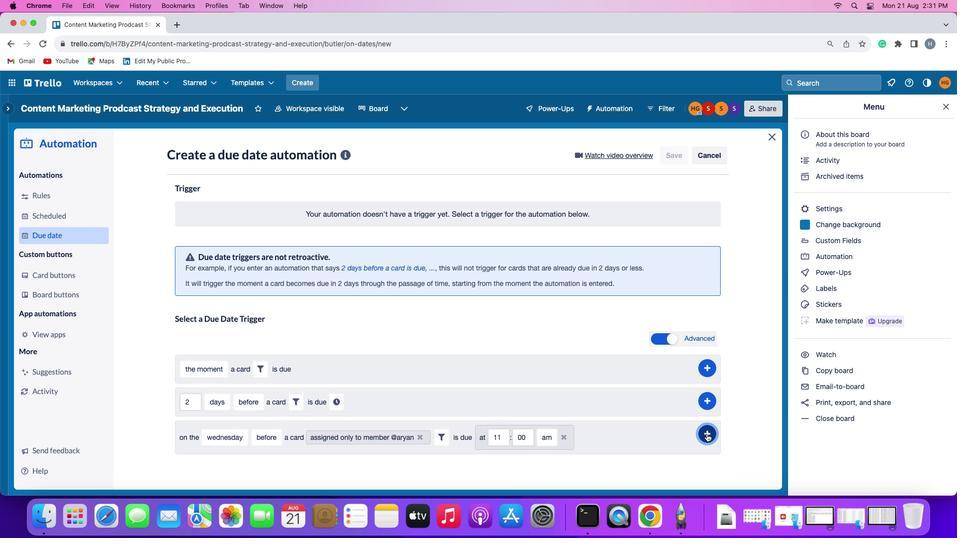 
Action: Mouse pressed left at (645, 434)
Screenshot: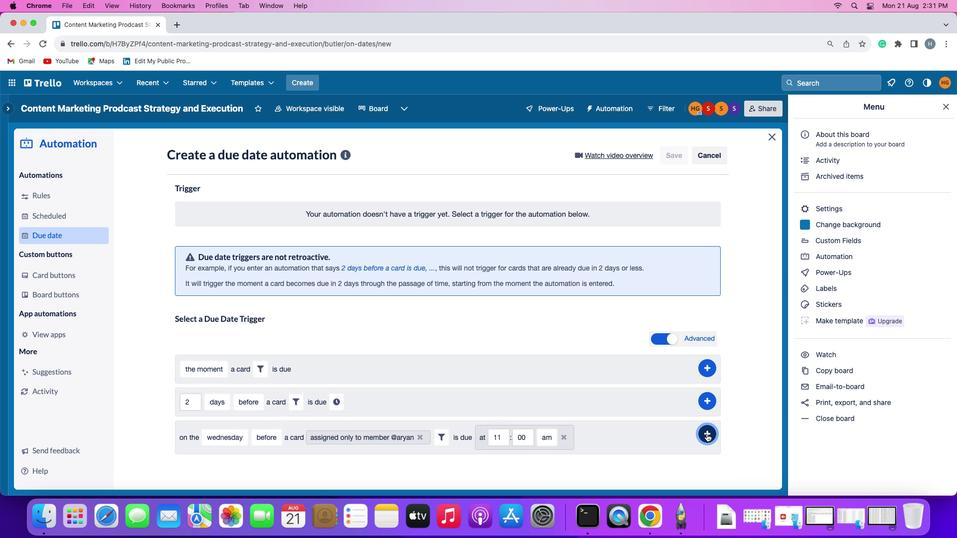 
Action: Mouse moved to (678, 374)
Screenshot: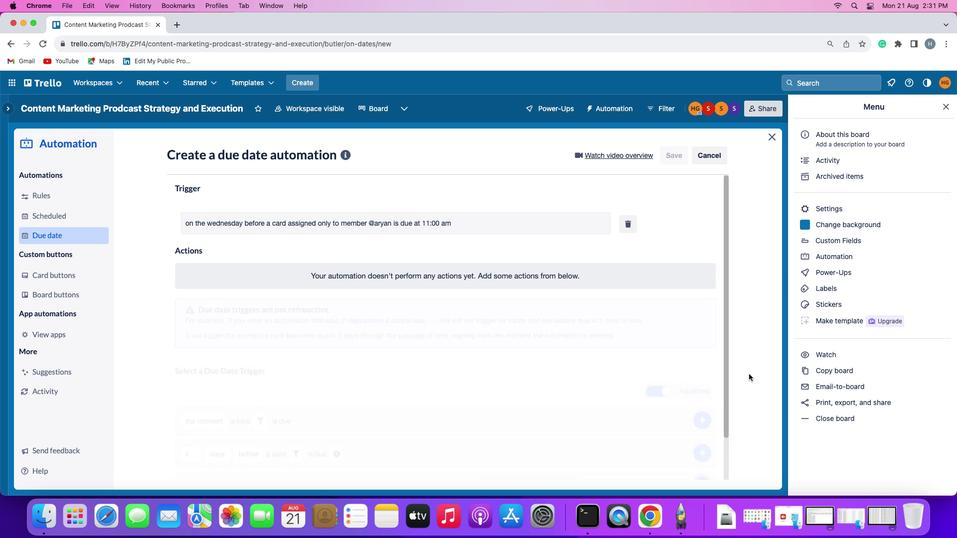 
